 Task: Change the margins to none.
Action: Mouse moved to (58, 96)
Screenshot: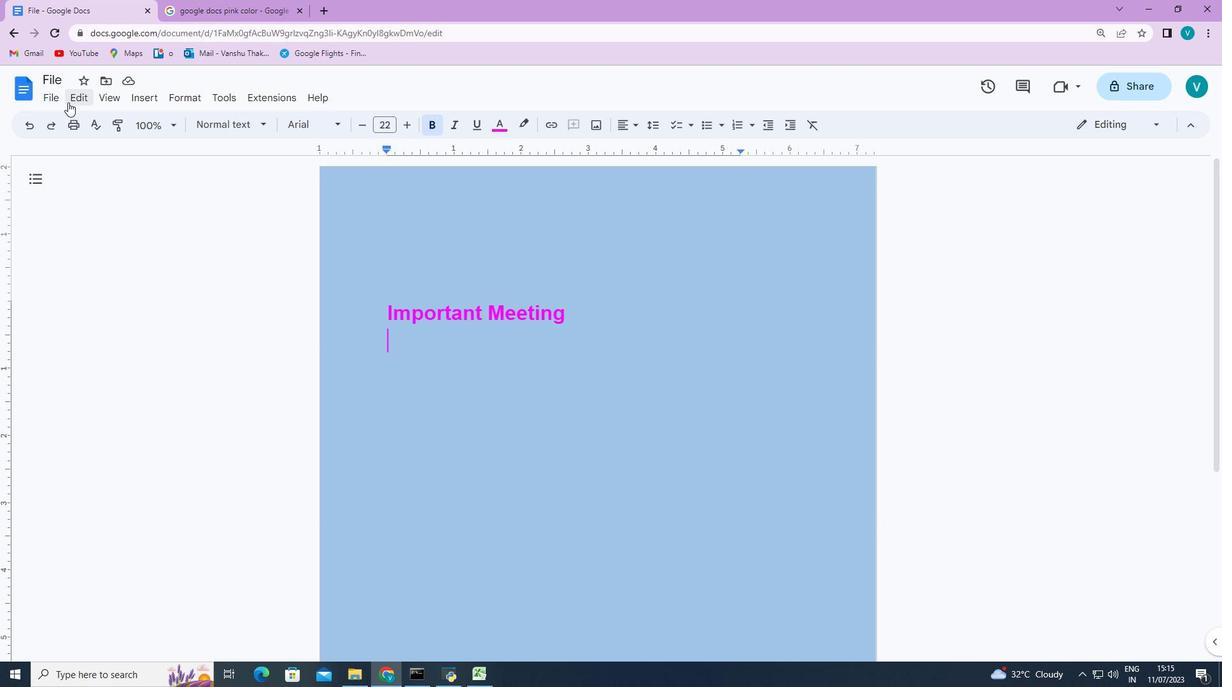
Action: Mouse pressed left at (58, 96)
Screenshot: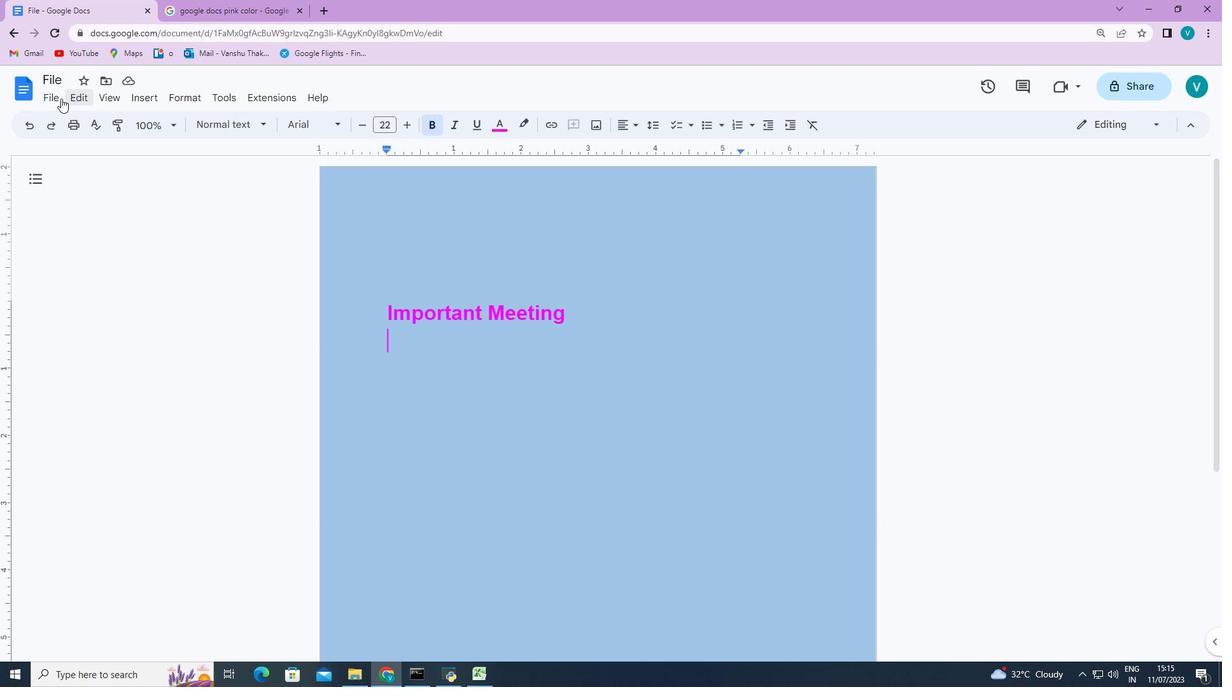 
Action: Mouse moved to (78, 504)
Screenshot: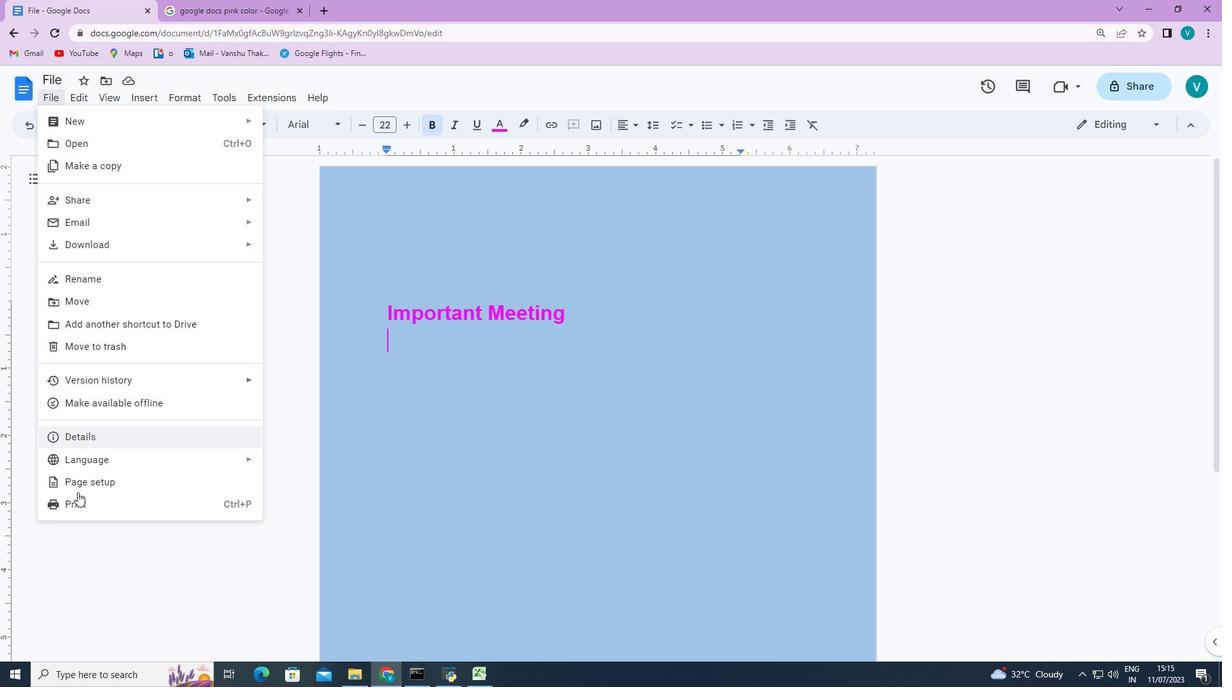 
Action: Mouse pressed left at (78, 504)
Screenshot: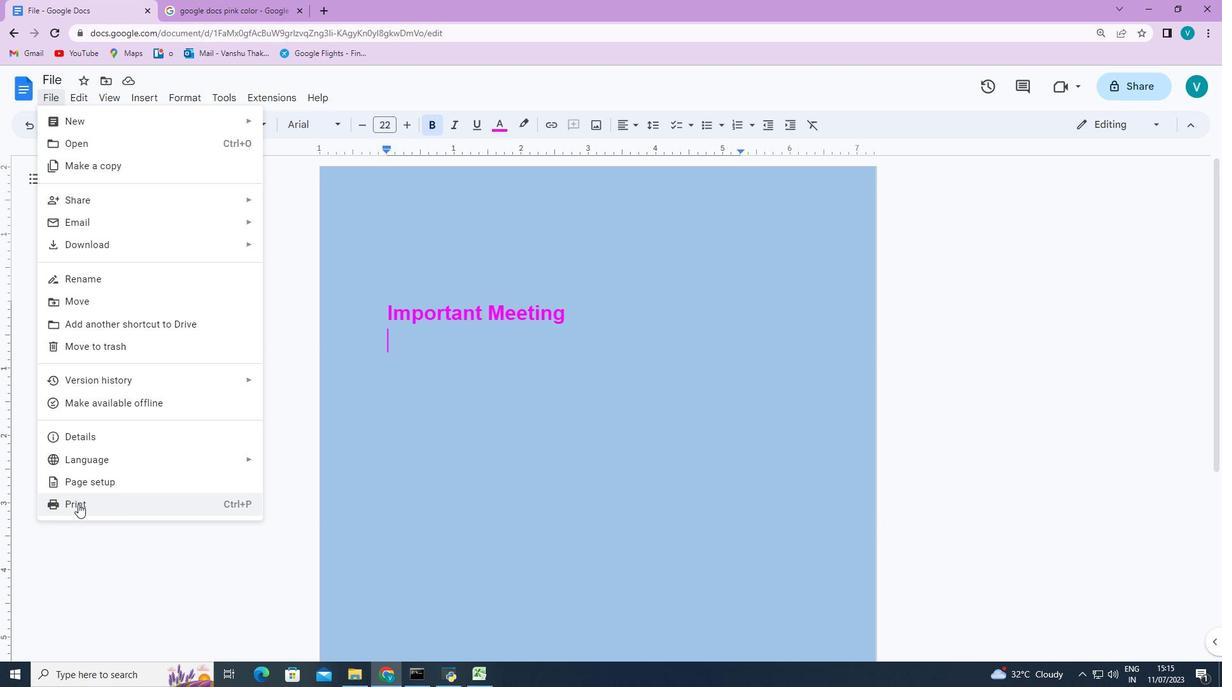 
Action: Mouse moved to (1003, 220)
Screenshot: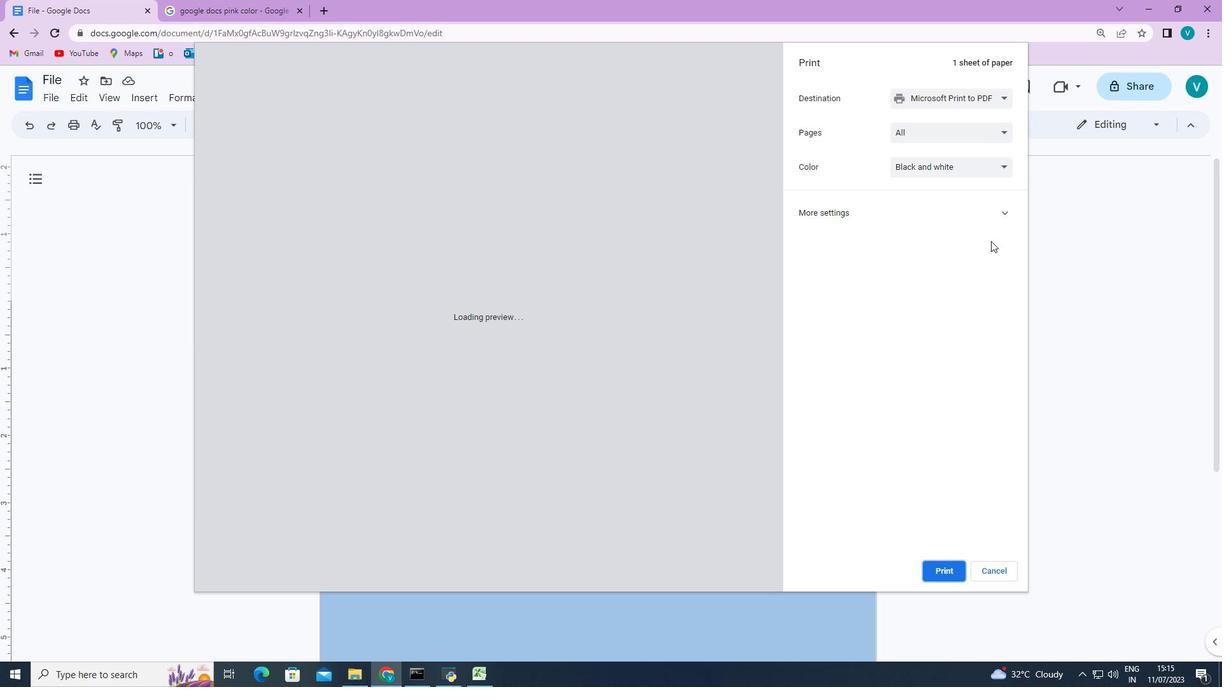 
Action: Mouse pressed left at (1003, 220)
Screenshot: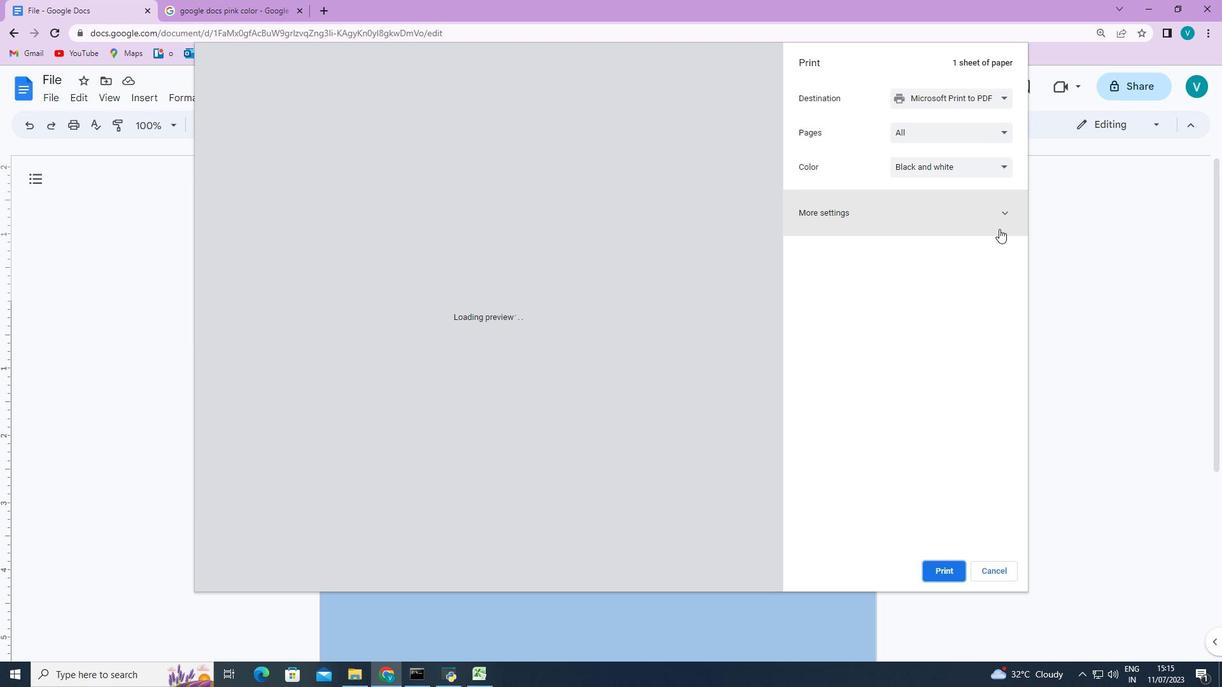 
Action: Mouse moved to (997, 324)
Screenshot: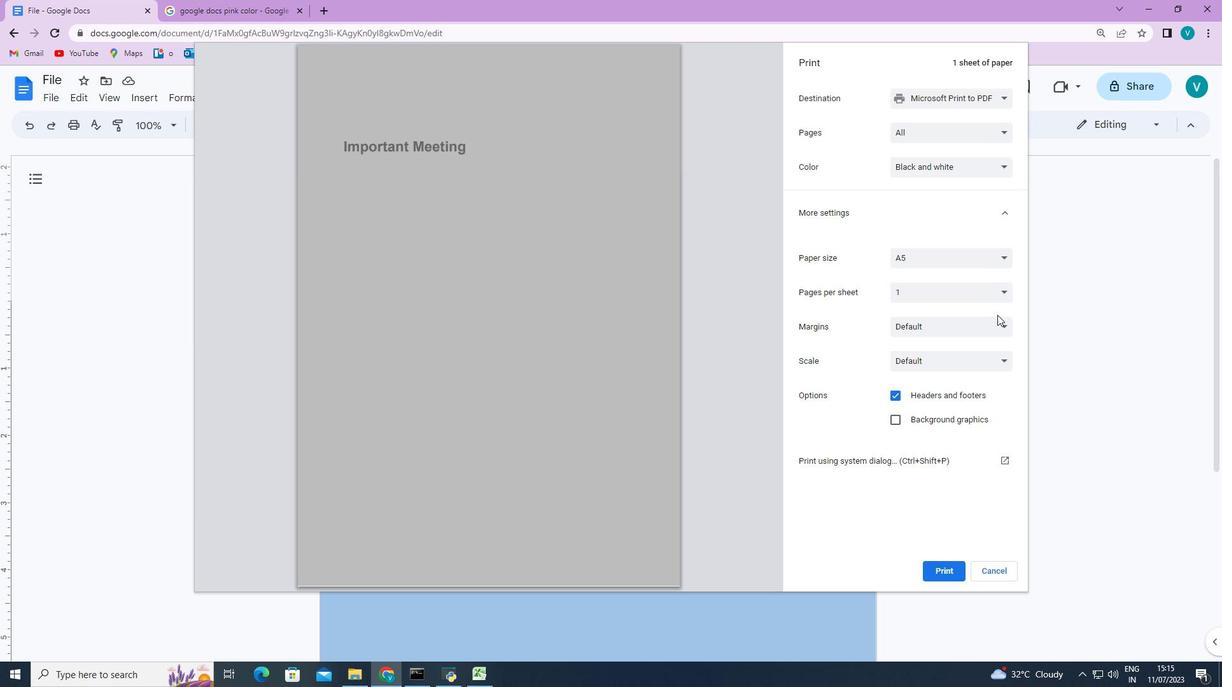 
Action: Mouse pressed left at (997, 324)
Screenshot: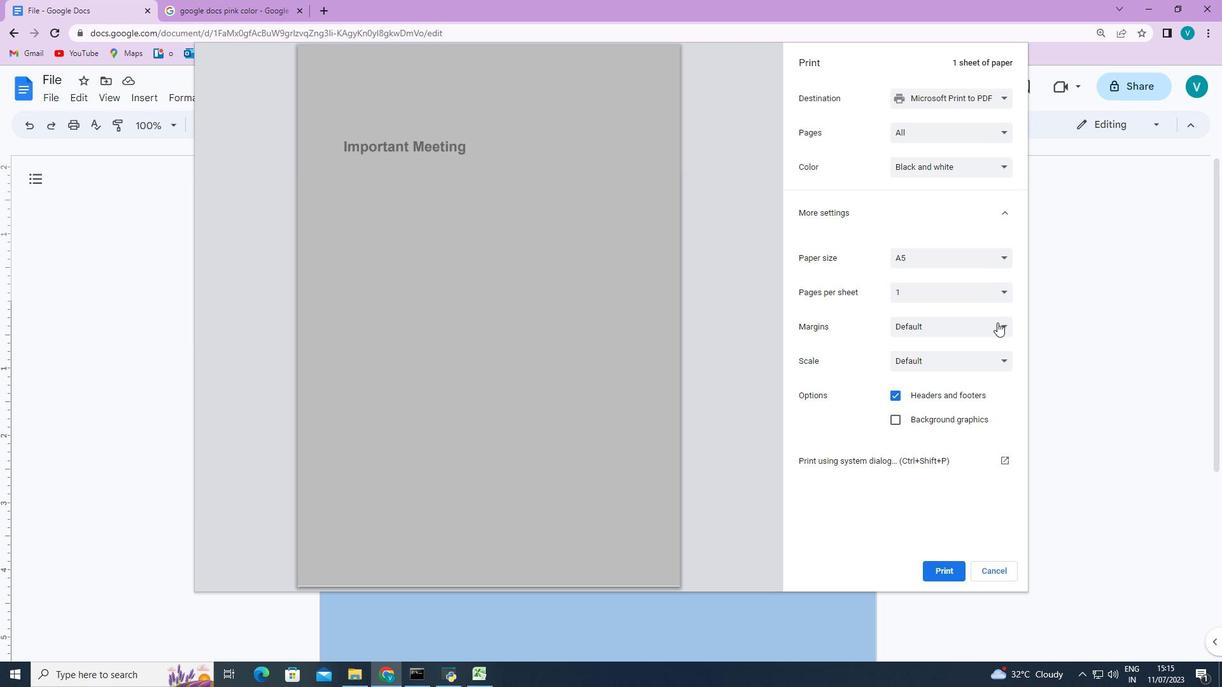 
Action: Mouse moved to (944, 352)
Screenshot: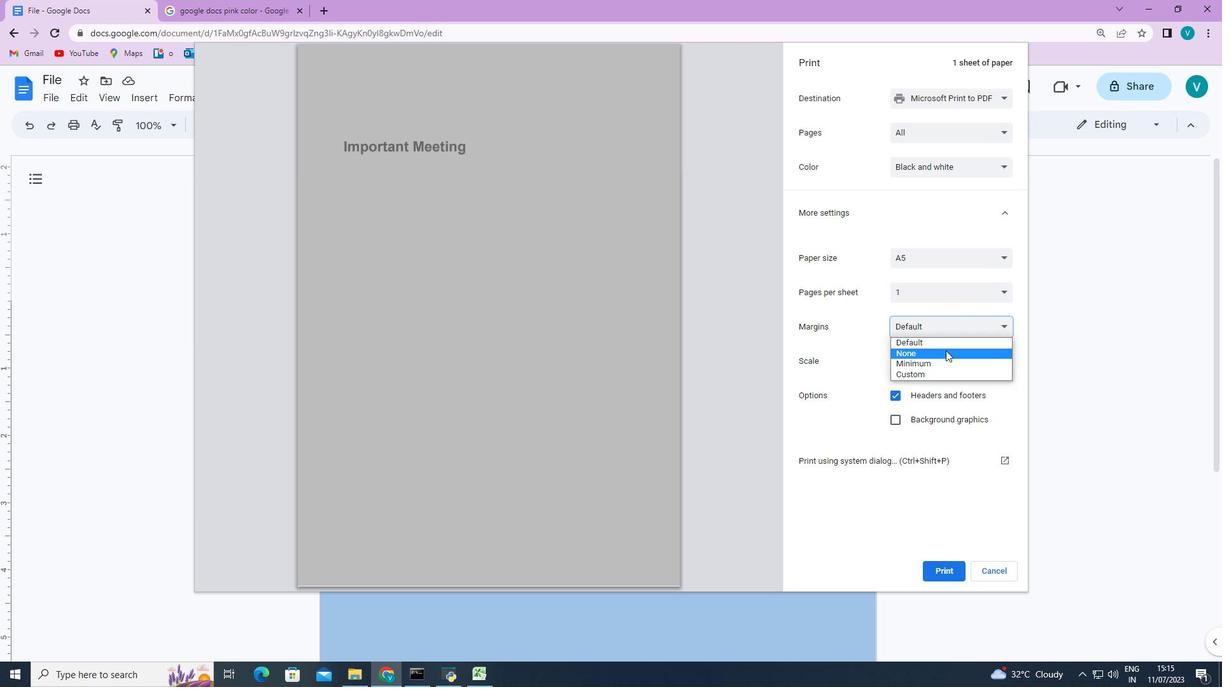 
Action: Mouse pressed left at (944, 352)
Screenshot: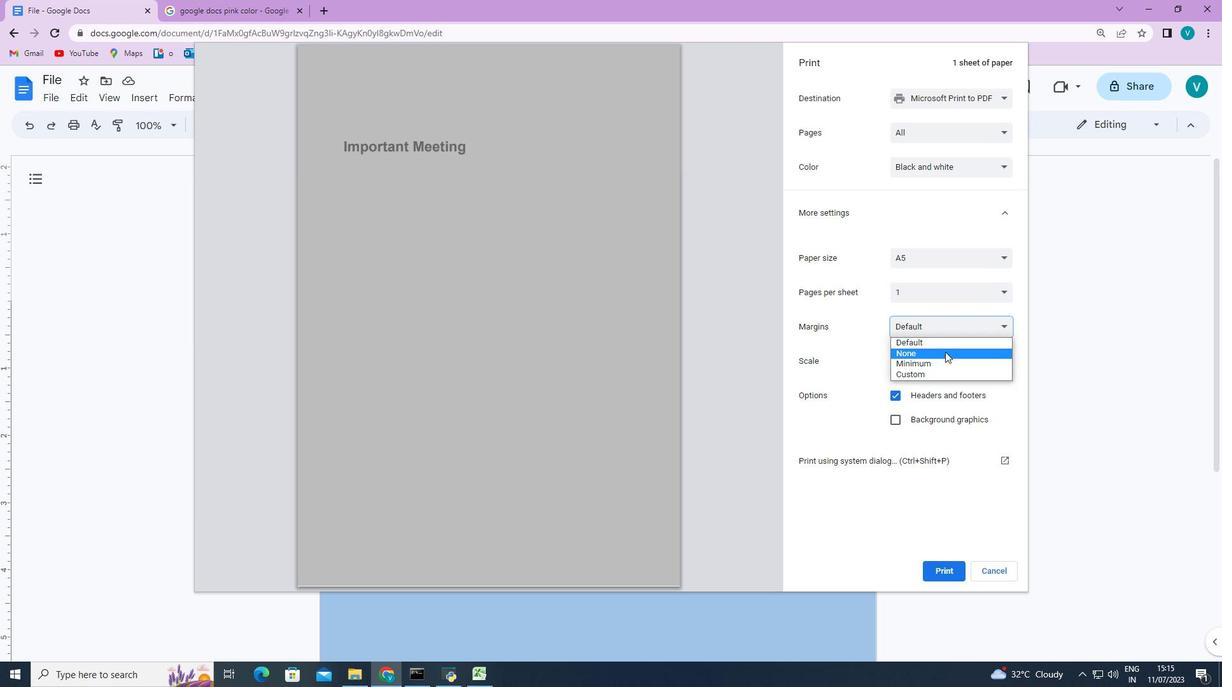 
